 Task: Check the median sale price of condos/co-ops in the last 3 years.
Action: Mouse moved to (602, 218)
Screenshot: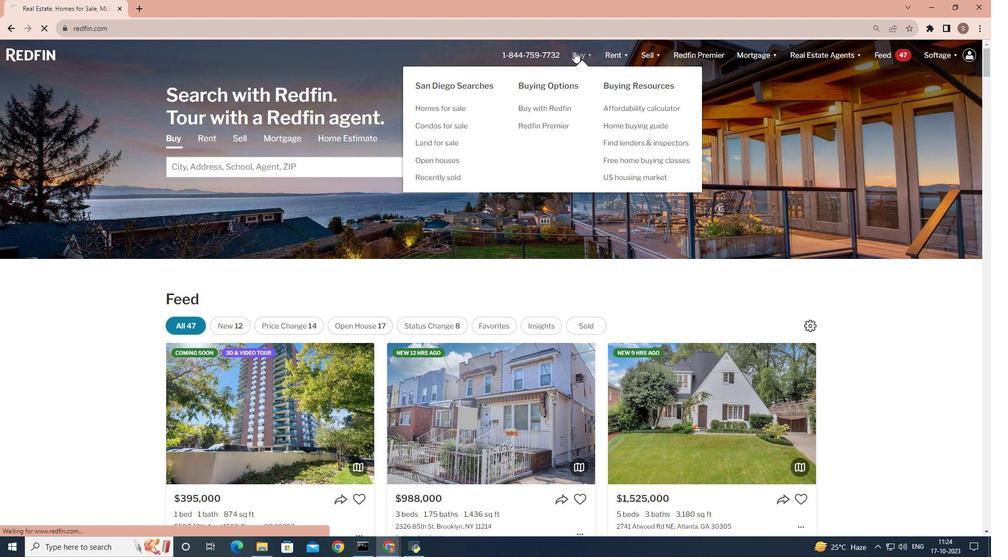
Action: Mouse pressed left at (602, 218)
Screenshot: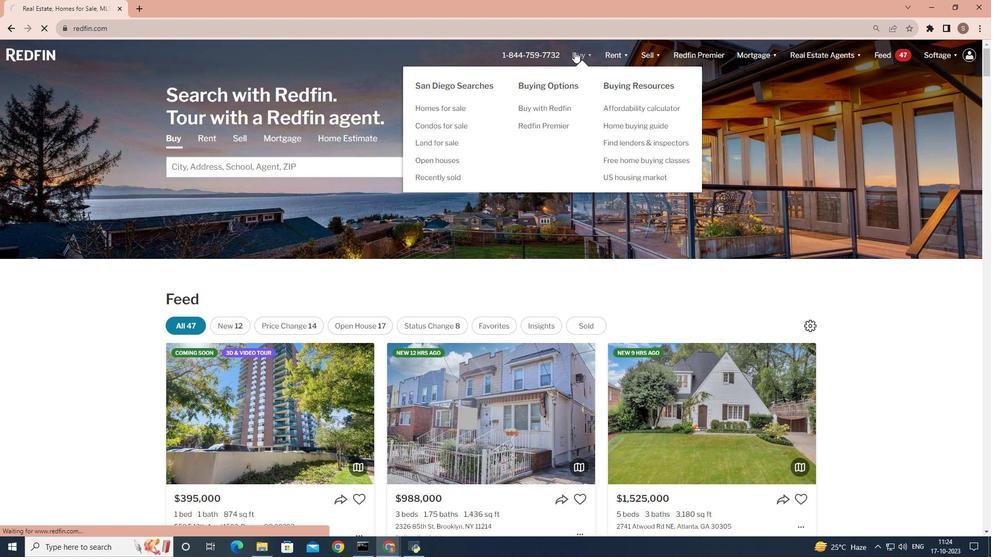 
Action: Mouse moved to (236, 216)
Screenshot: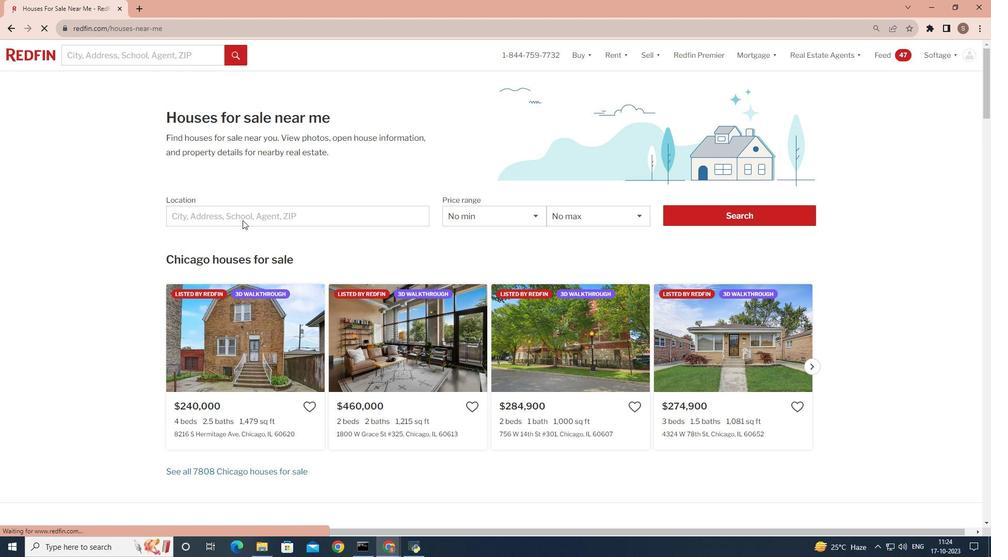 
Action: Mouse pressed left at (236, 216)
Screenshot: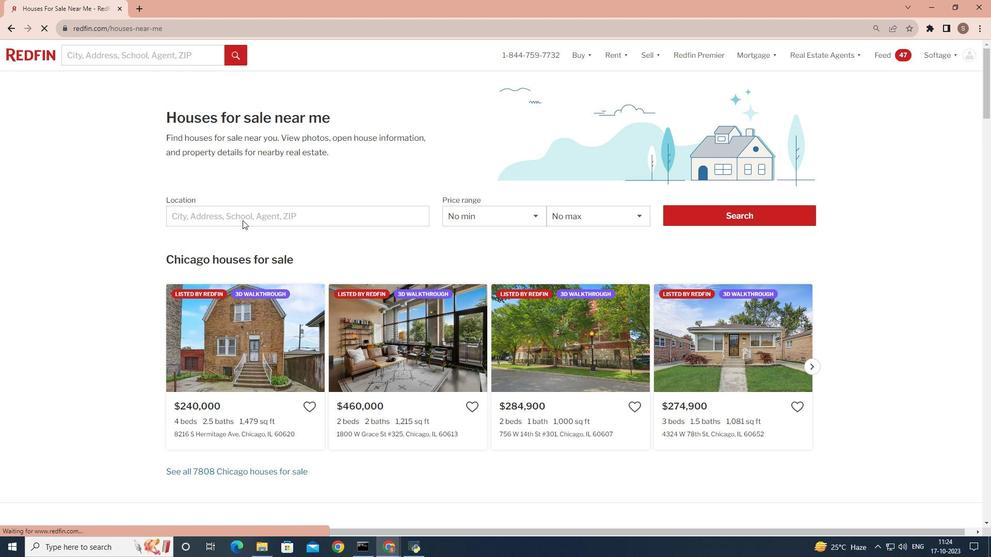 
Action: Mouse moved to (237, 216)
Screenshot: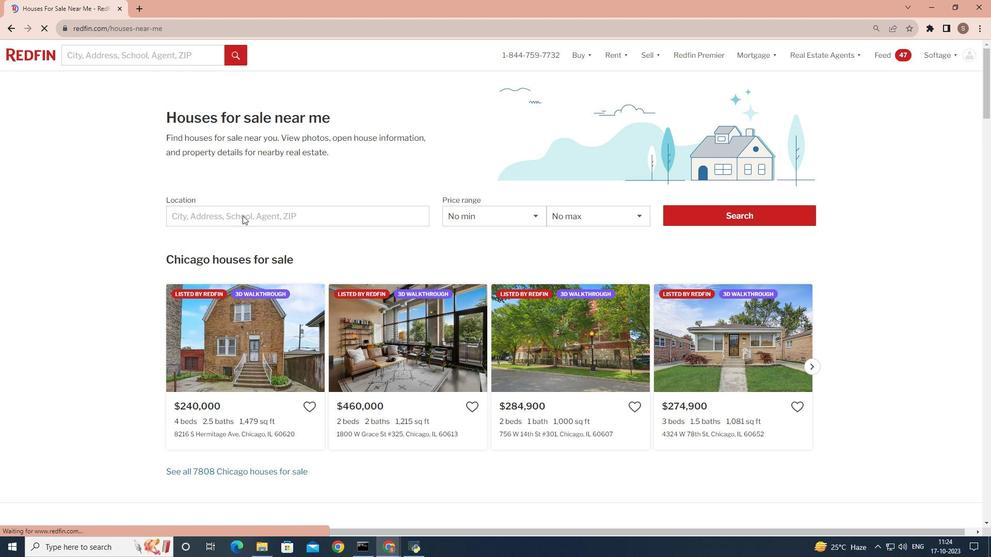 
Action: Mouse pressed left at (237, 216)
Screenshot: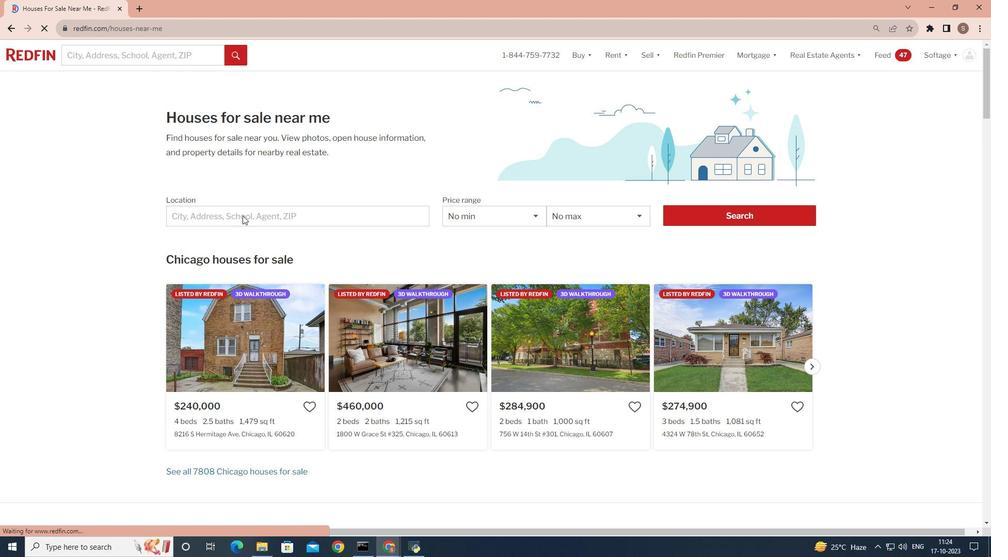 
Action: Mouse moved to (237, 216)
Screenshot: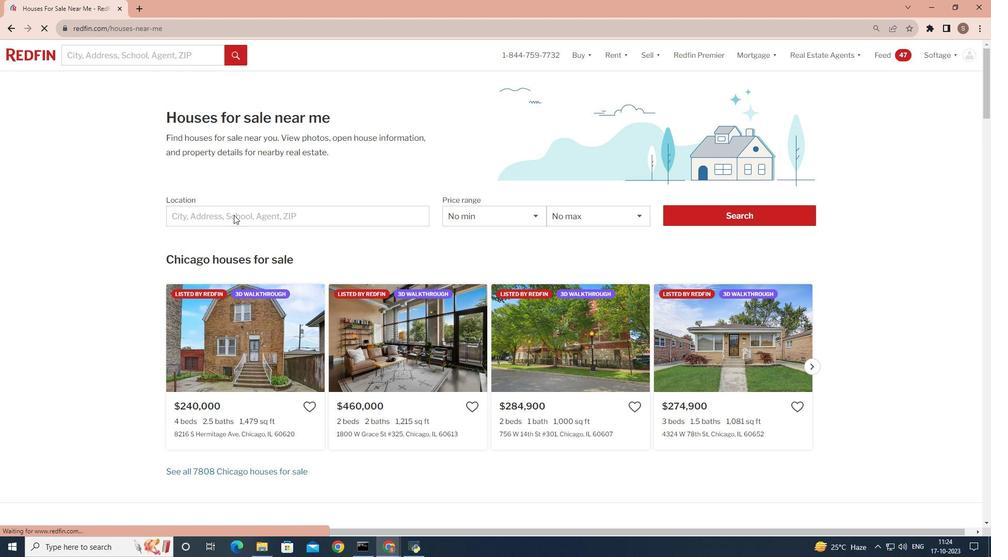 
Action: Mouse pressed left at (237, 216)
Screenshot: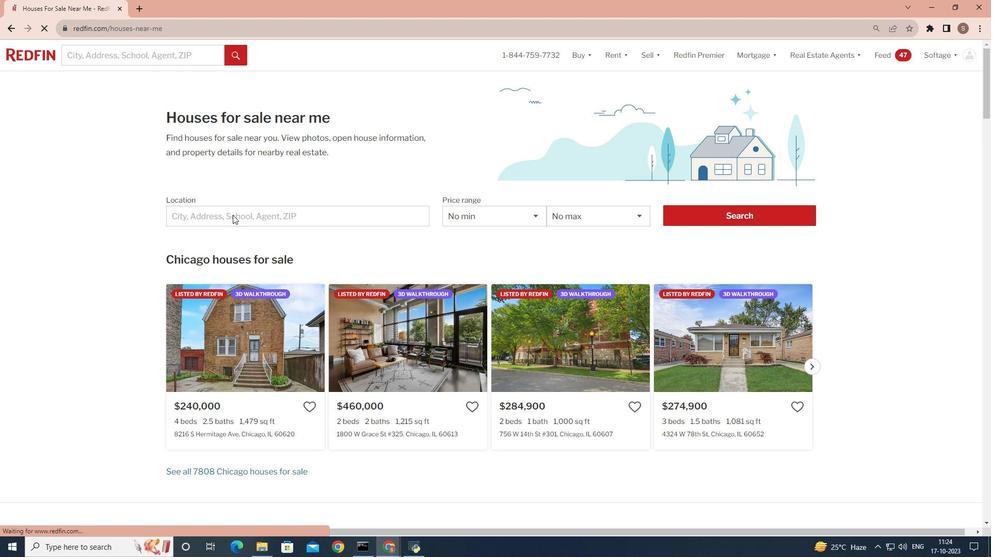 
Action: Mouse moved to (227, 216)
Screenshot: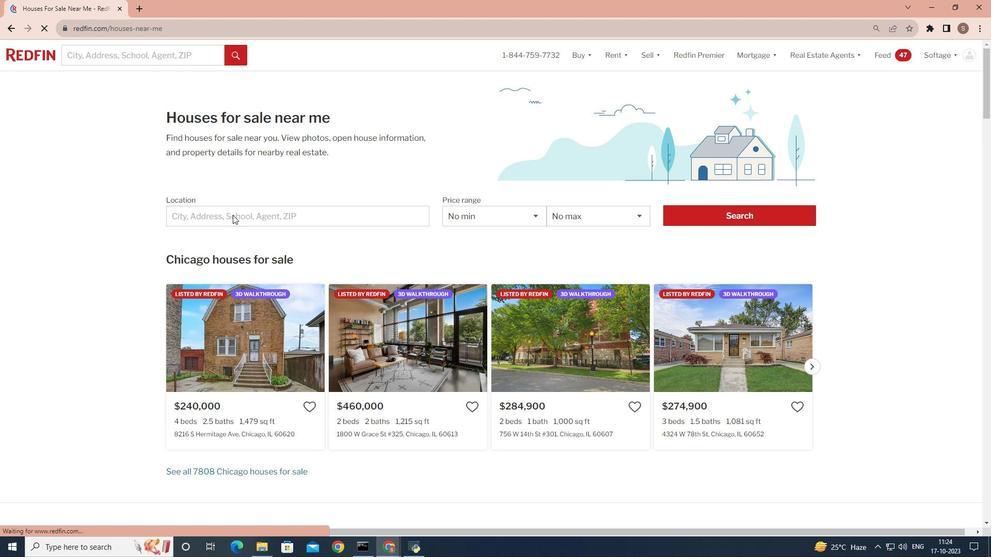 
Action: Mouse pressed left at (227, 216)
Screenshot: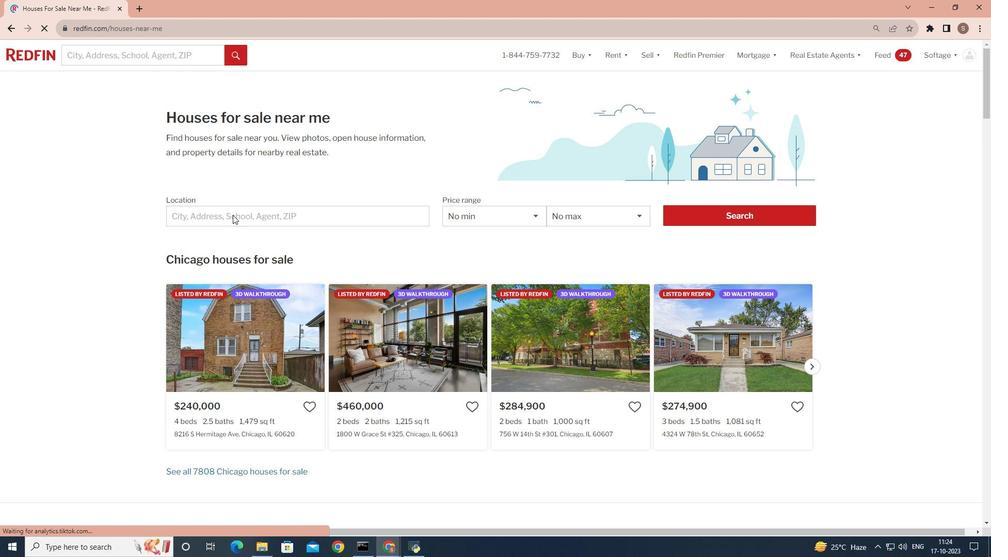 
Action: Mouse pressed left at (227, 216)
Screenshot: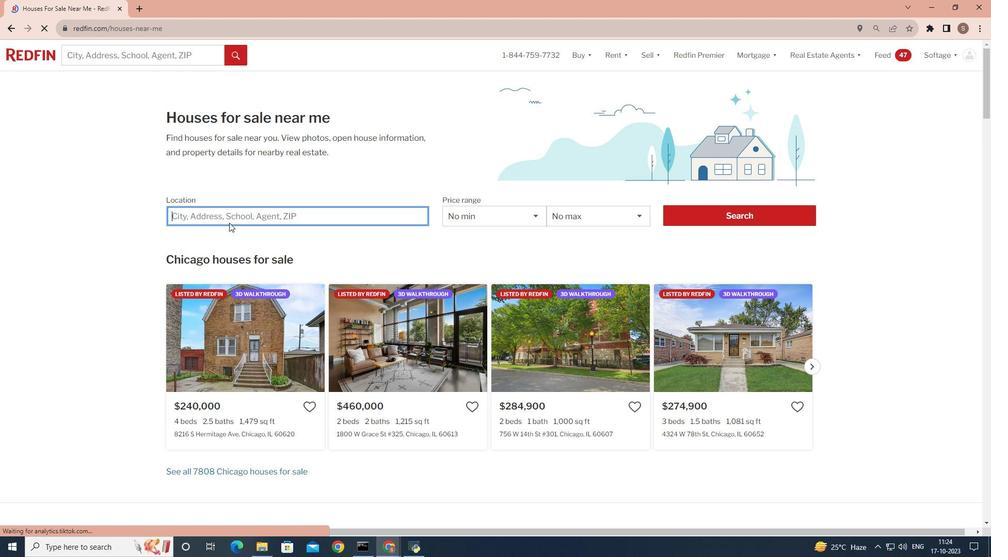
Action: Mouse moved to (223, 216)
Screenshot: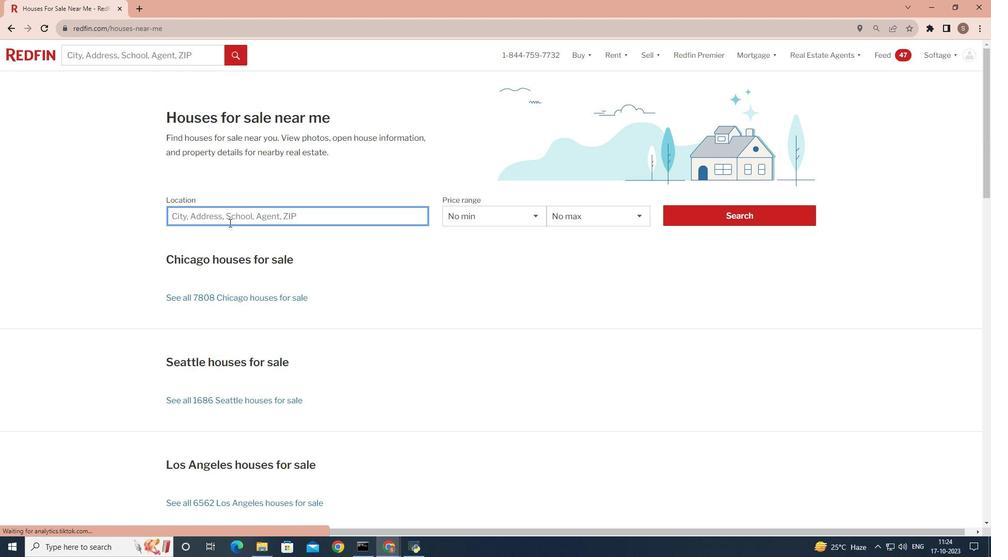
Action: Mouse pressed left at (223, 216)
Screenshot: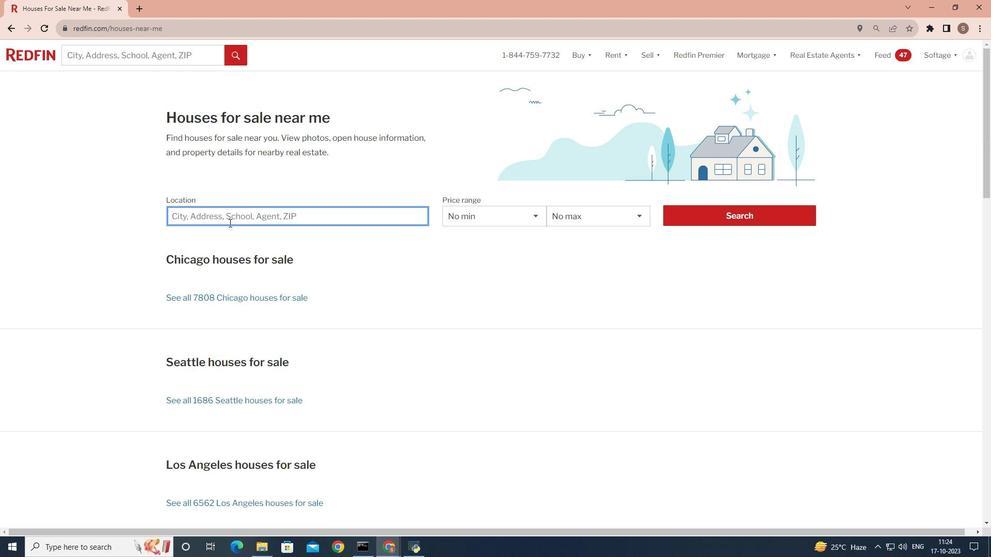
Action: Key pressed <Key.shift>San<Key.space><Key.shift><Key.shift><Key.shift><Key.shift><Key.shift><Key.shift>Diego
Screenshot: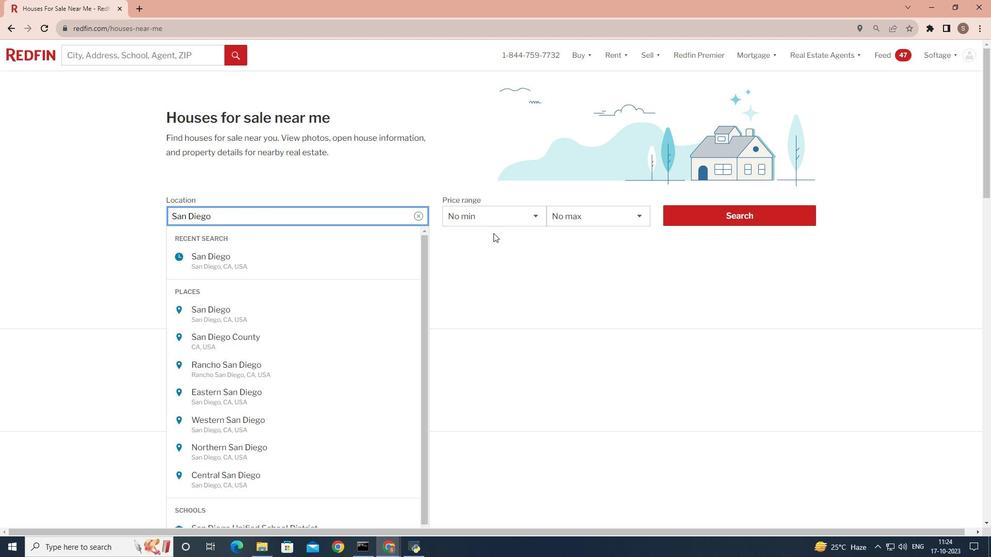 
Action: Mouse moved to (706, 216)
Screenshot: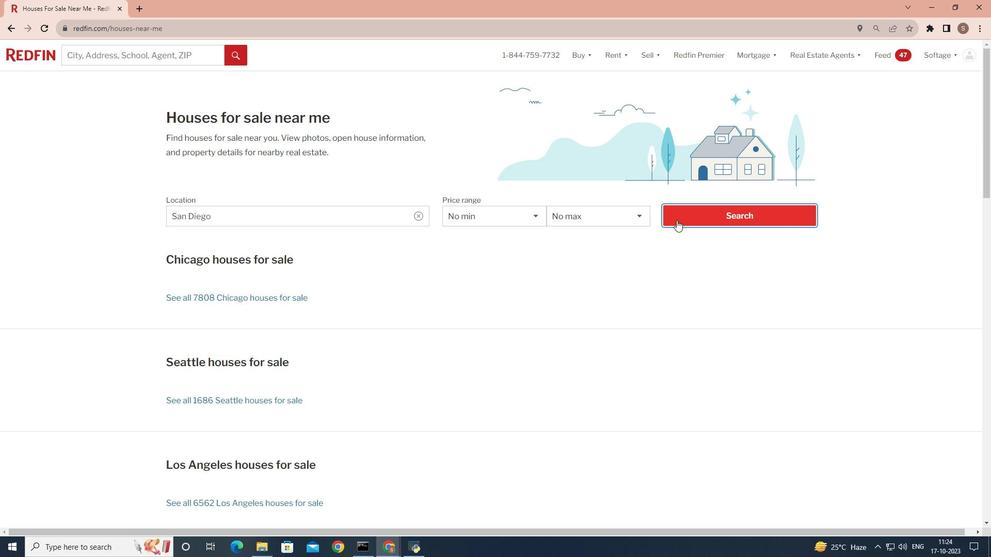 
Action: Mouse pressed left at (706, 216)
Screenshot: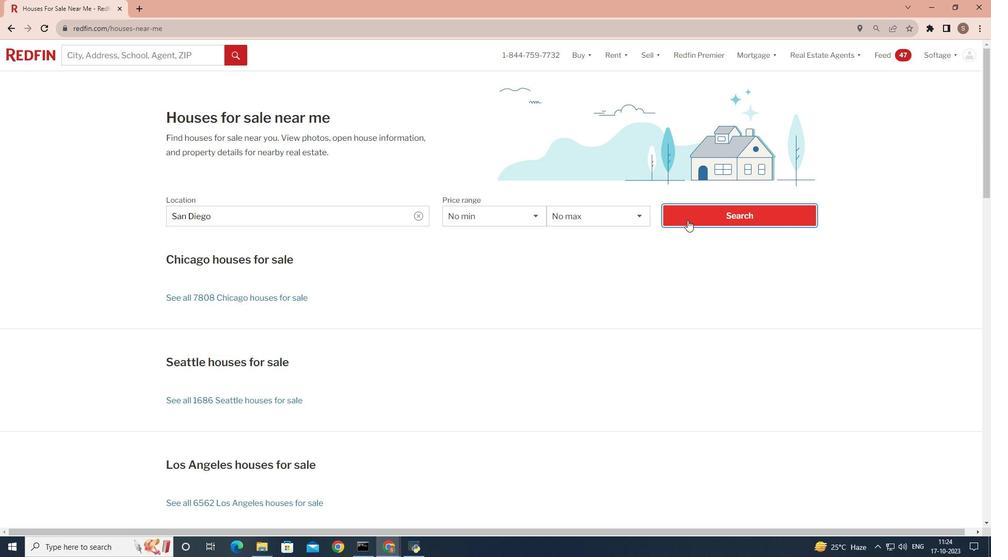 
Action: Mouse moved to (750, 216)
Screenshot: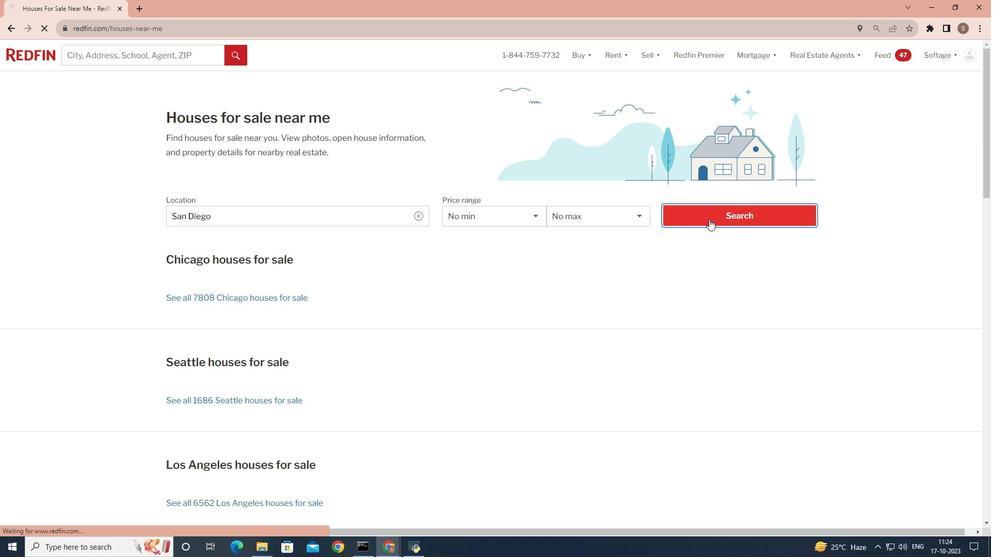 
Action: Mouse pressed left at (750, 216)
Screenshot: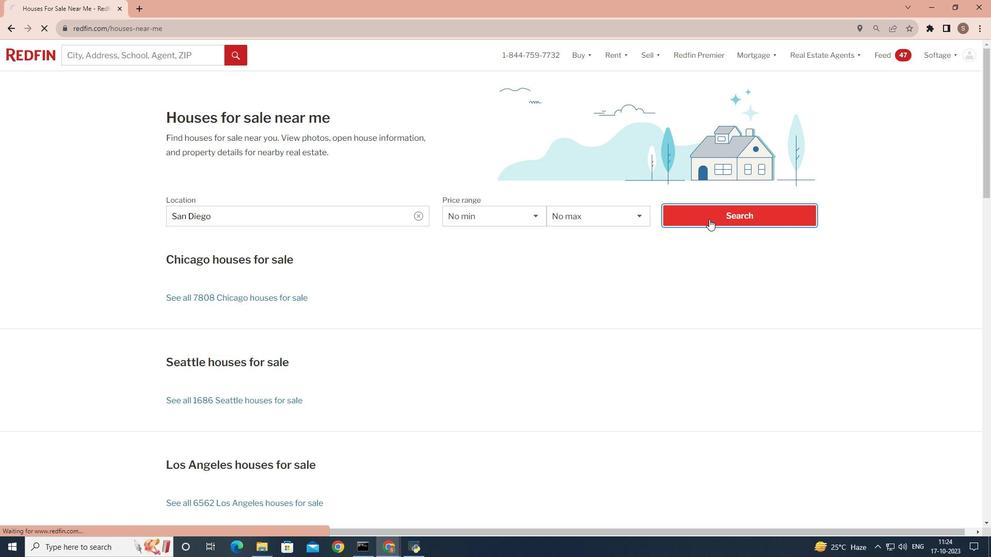 
Action: Mouse moved to (945, 217)
Screenshot: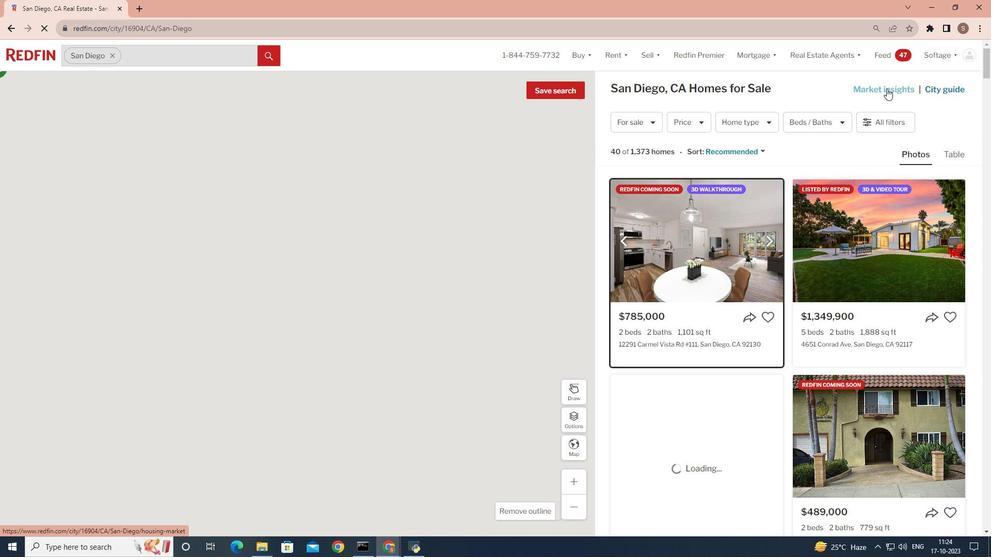 
Action: Mouse pressed left at (945, 217)
Screenshot: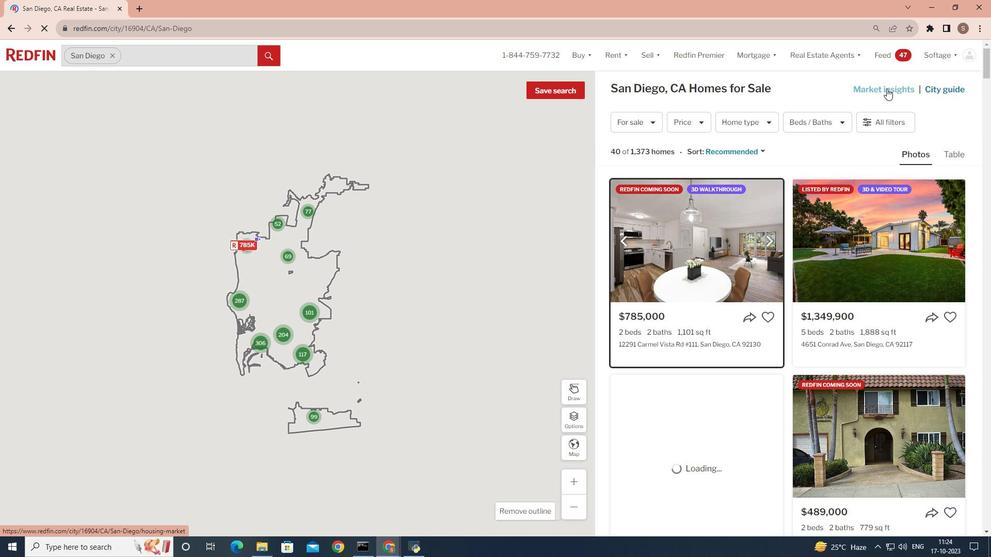 
Action: Mouse moved to (188, 217)
Screenshot: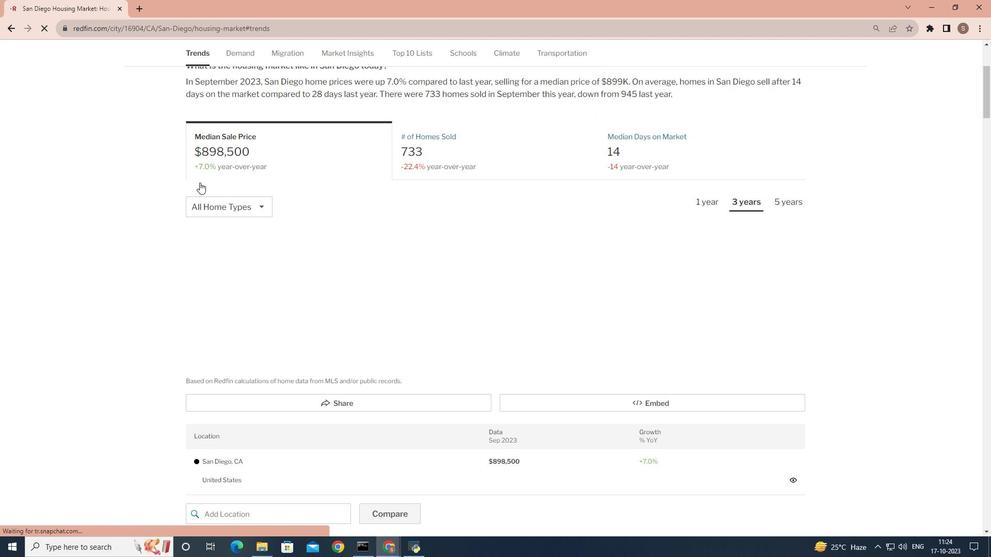 
Action: Mouse pressed left at (188, 217)
Screenshot: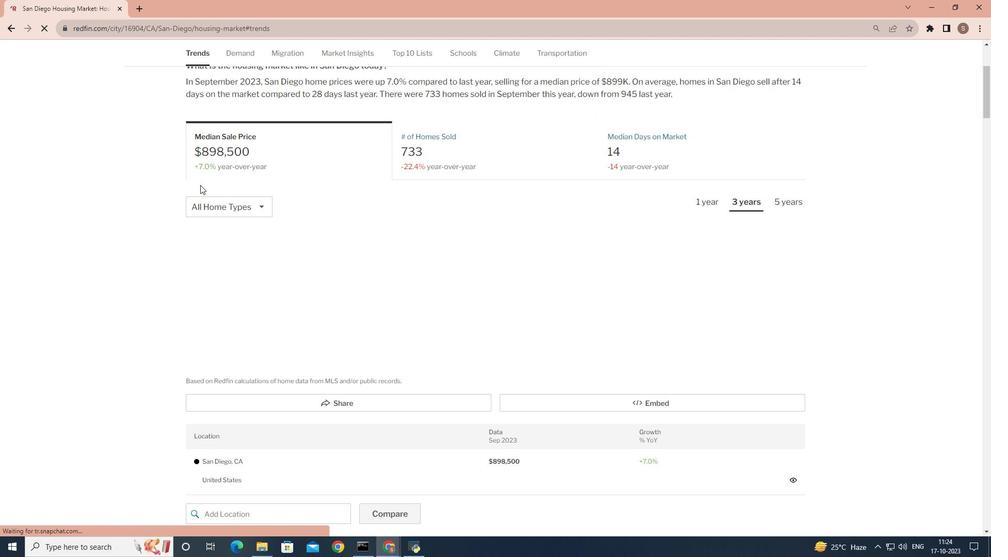 
Action: Mouse moved to (265, 216)
Screenshot: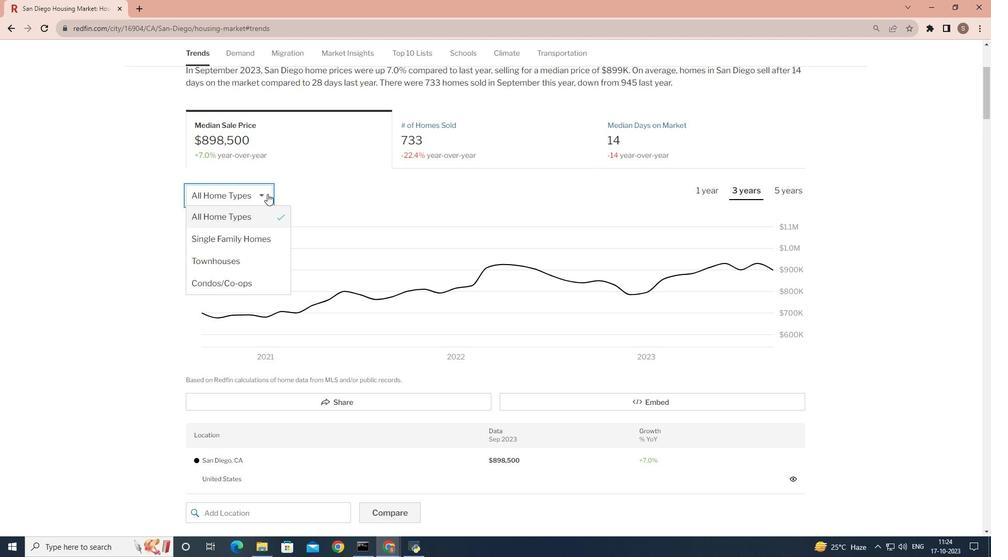 
Action: Mouse pressed left at (265, 216)
Screenshot: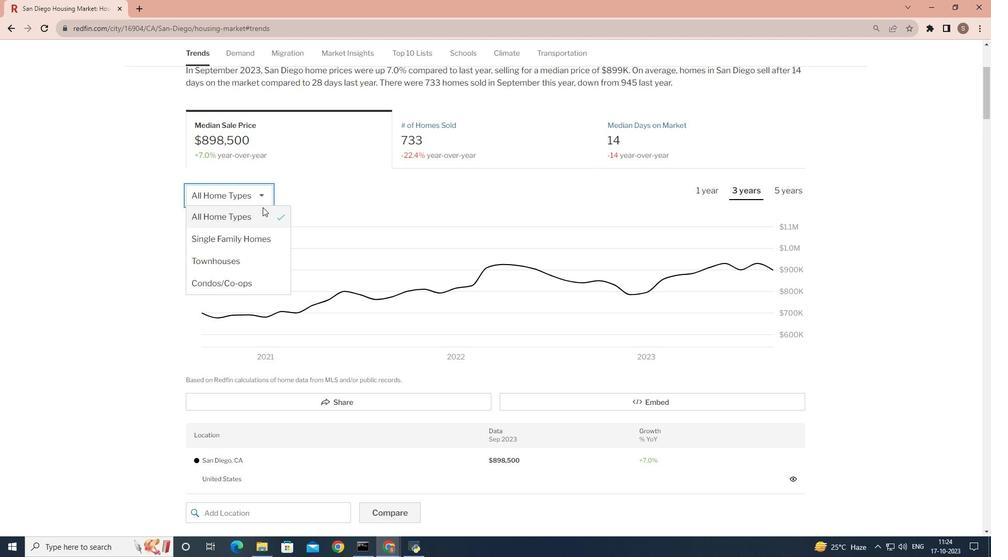 
Action: Mouse moved to (243, 216)
Screenshot: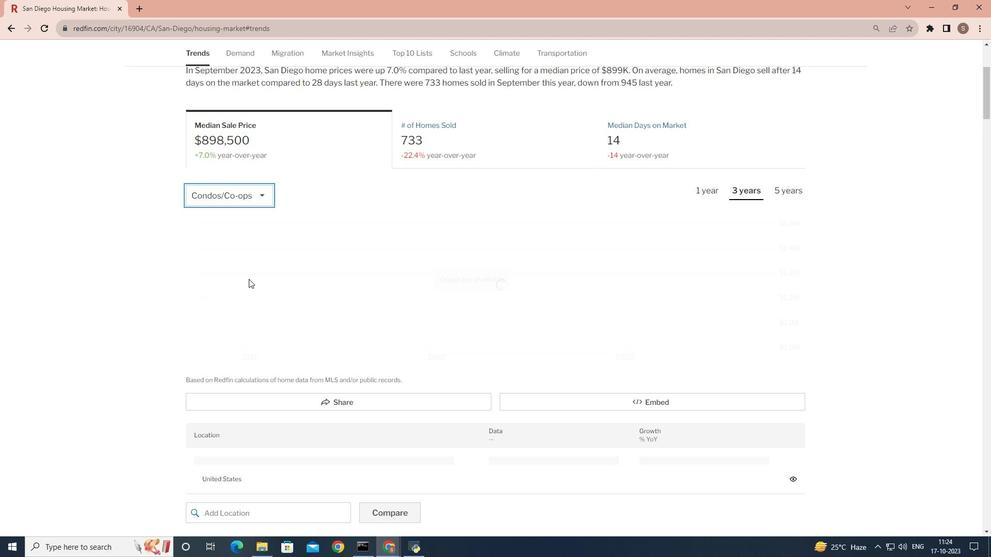 
Action: Mouse pressed left at (243, 216)
Screenshot: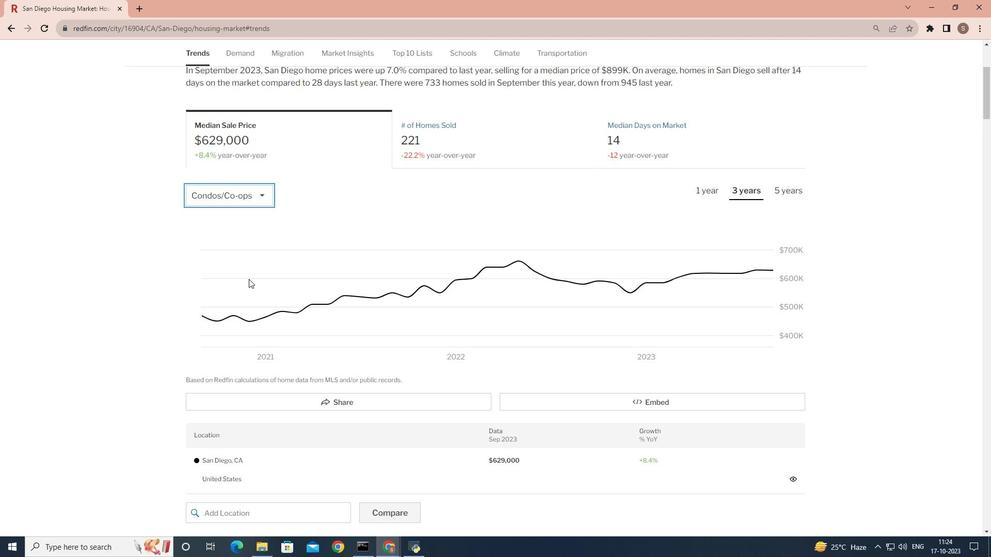 
Action: Mouse moved to (799, 216)
Screenshot: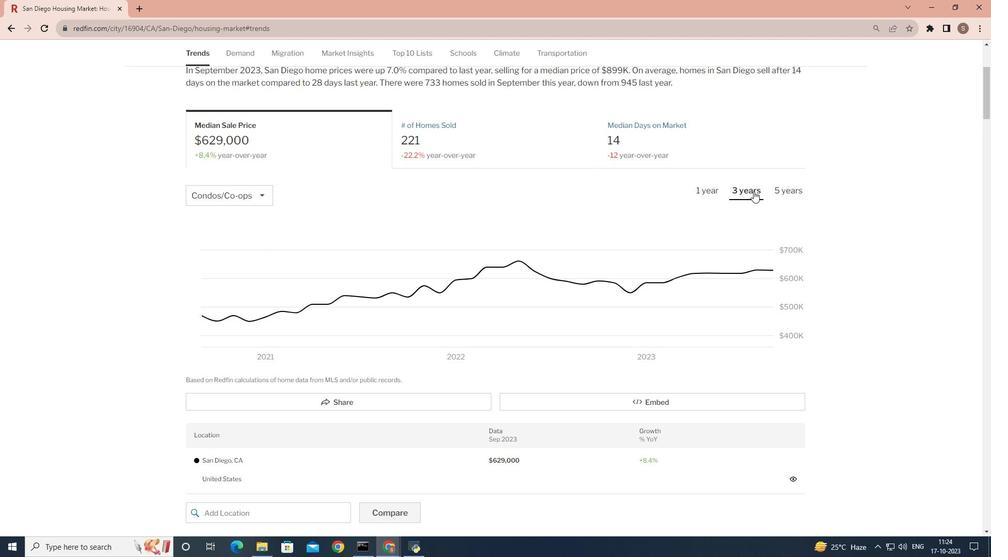 
Action: Mouse pressed left at (799, 216)
Screenshot: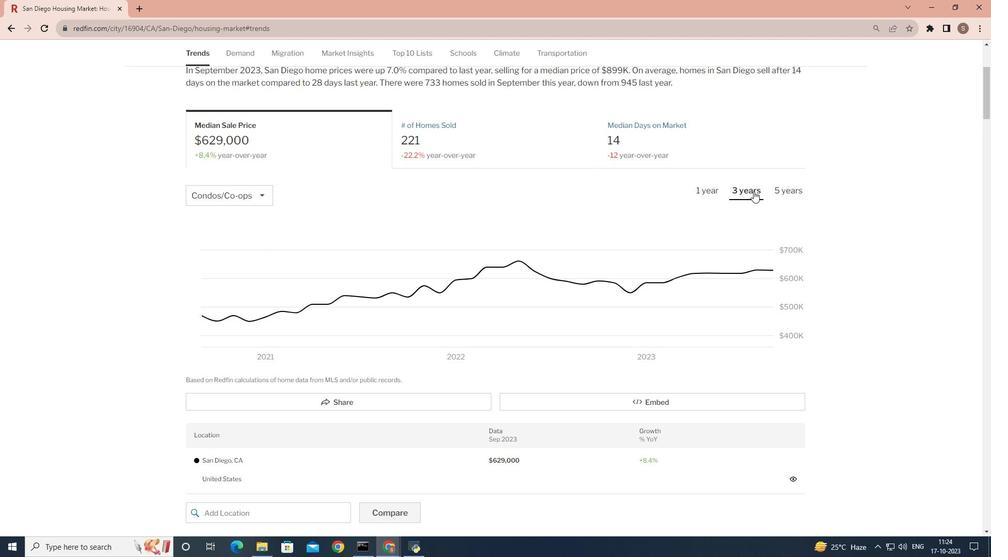 
